 Task: Create a rule from the Recommended list, Task Added to this Project -> add SubTasks in the project BeaconWorks with SubTasks Gather and Analyse Requirements , Design and Implement Solution , System Test and UAT , Release to Production / Go Live
Action: Mouse moved to (911, 449)
Screenshot: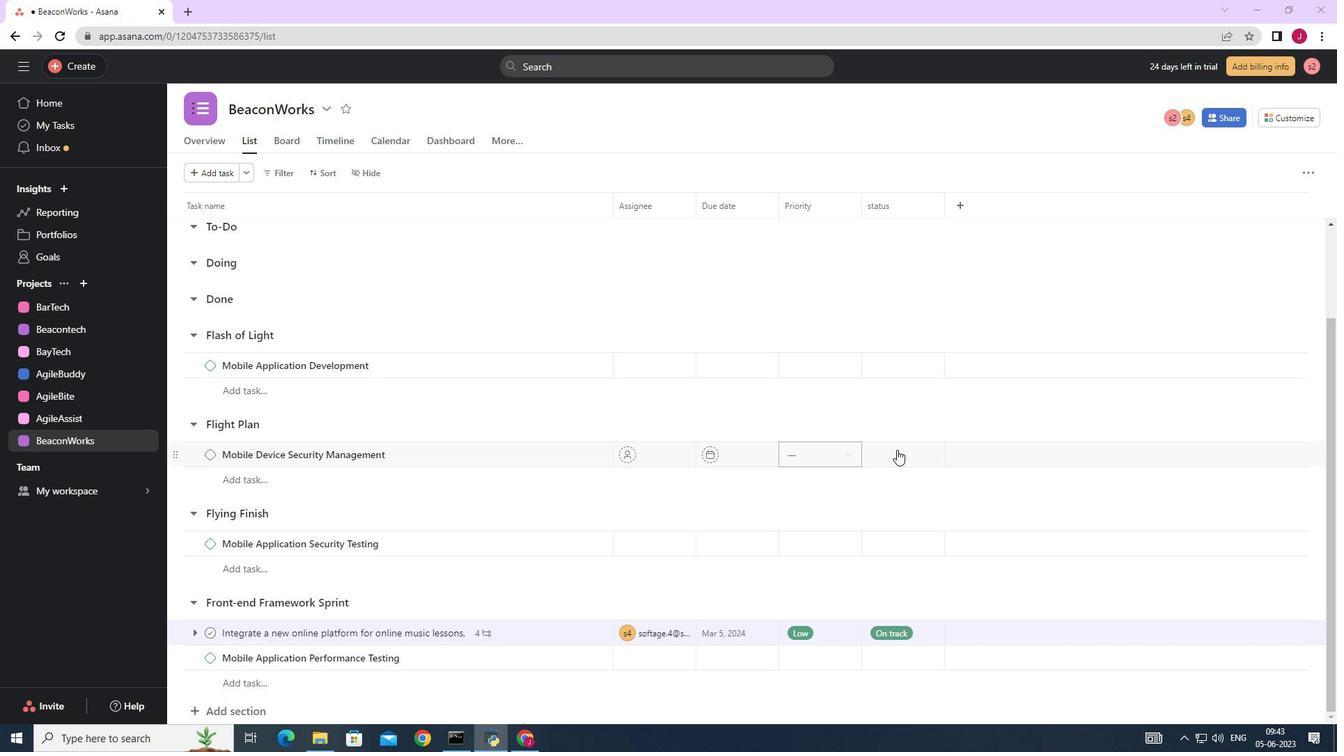 
Action: Mouse scrolled (911, 449) with delta (0, 0)
Screenshot: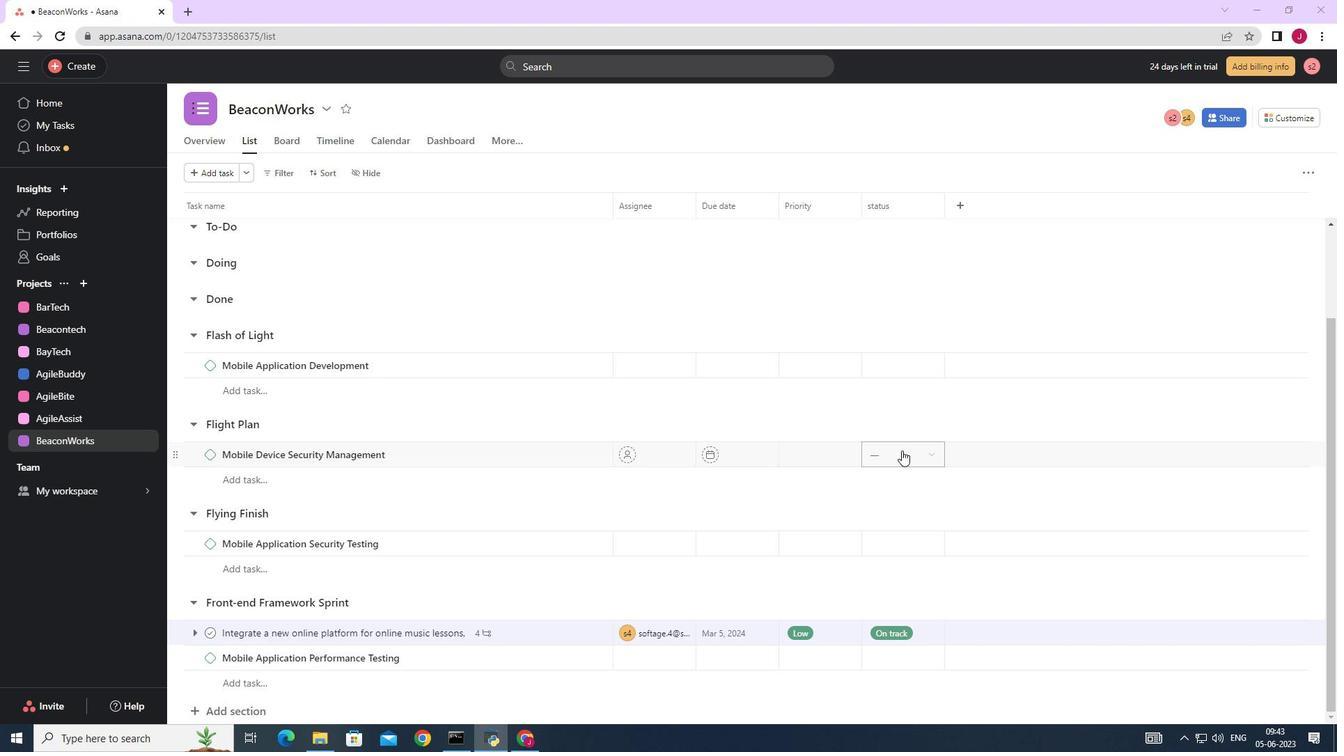 
Action: Mouse moved to (912, 450)
Screenshot: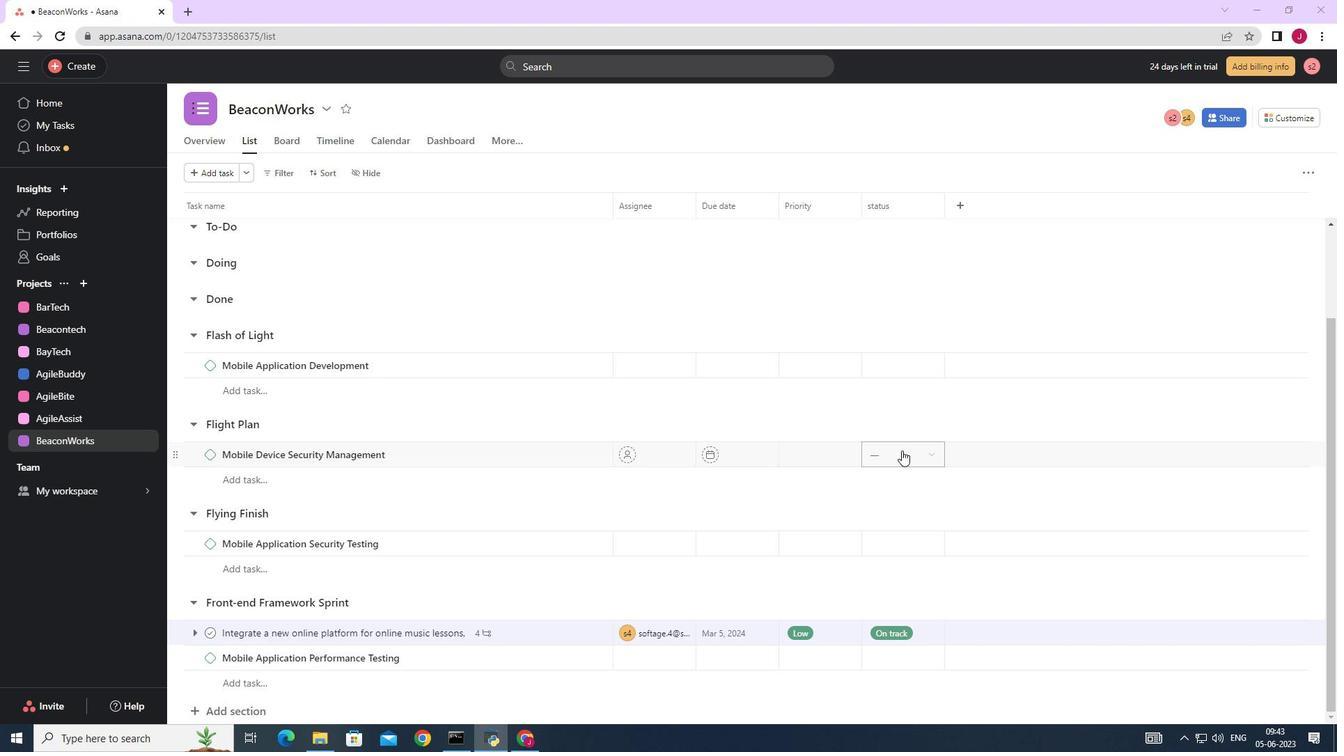 
Action: Mouse scrolled (912, 449) with delta (0, 0)
Screenshot: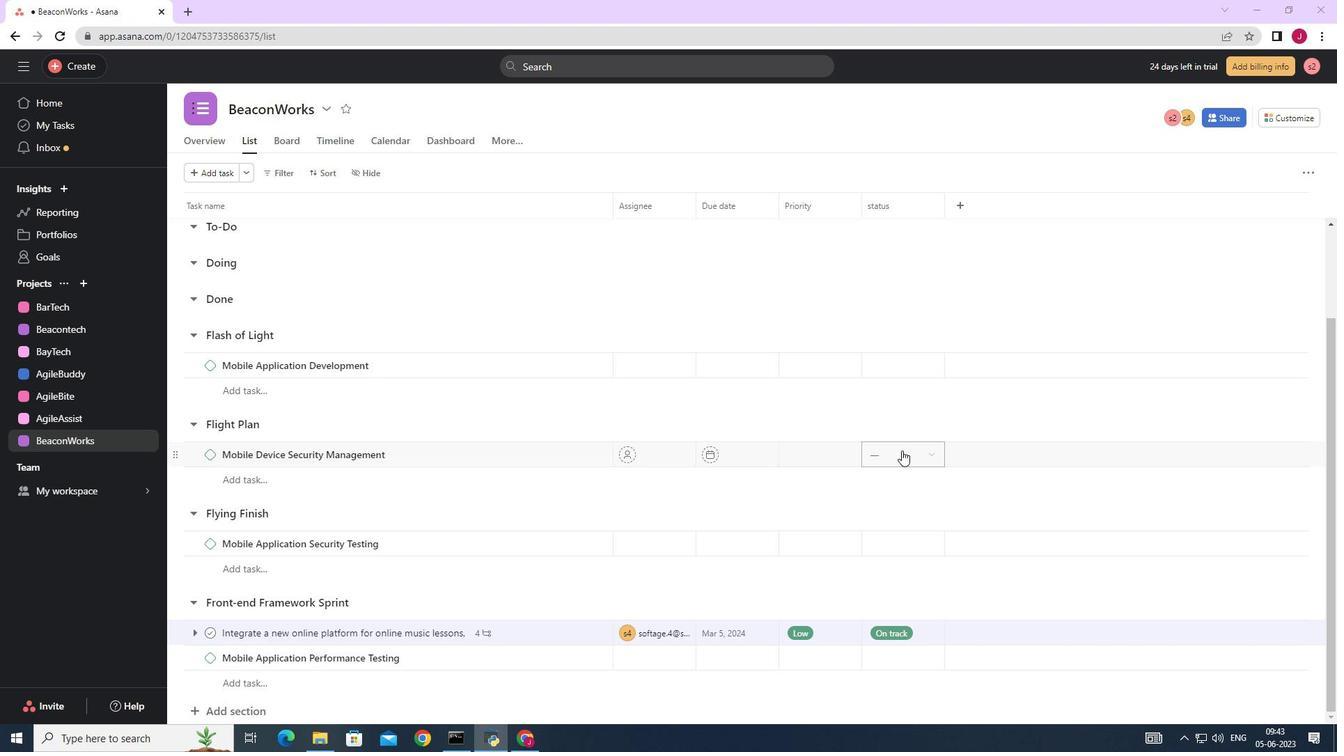 
Action: Mouse scrolled (912, 449) with delta (0, 0)
Screenshot: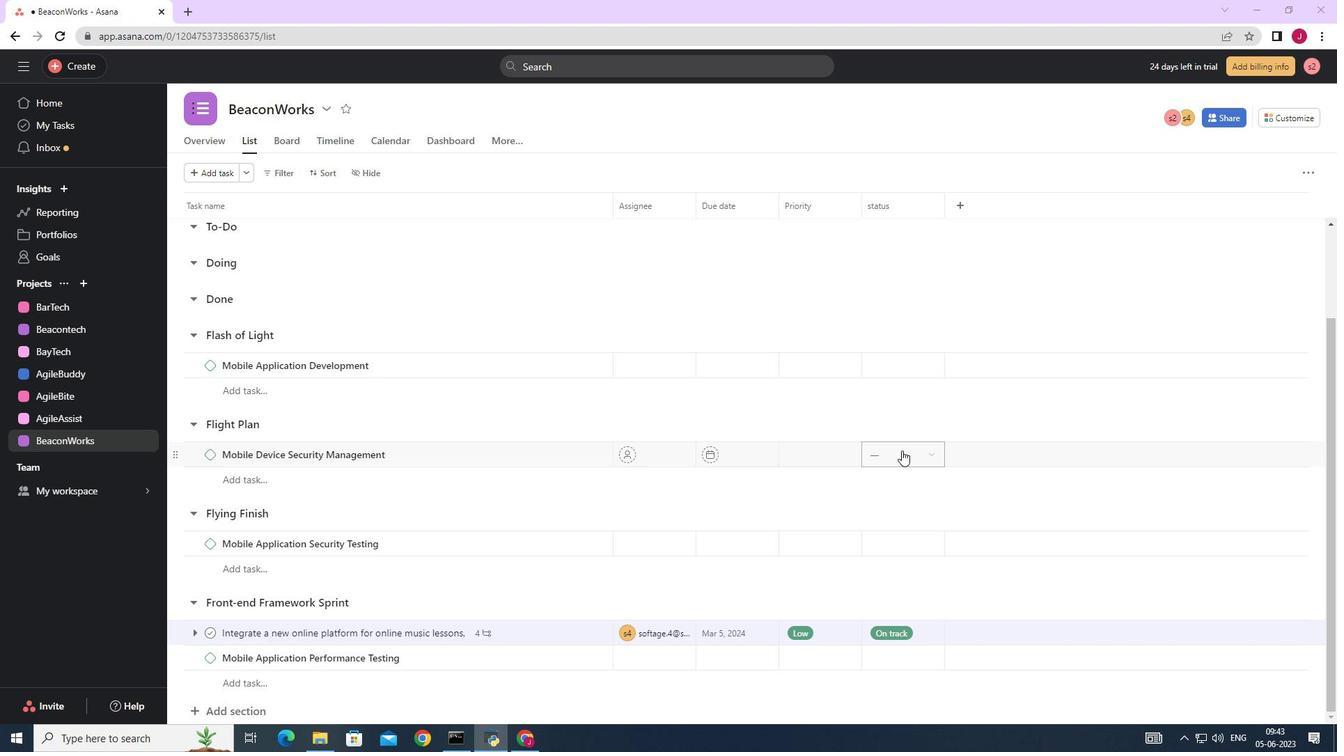 
Action: Mouse scrolled (912, 449) with delta (0, 0)
Screenshot: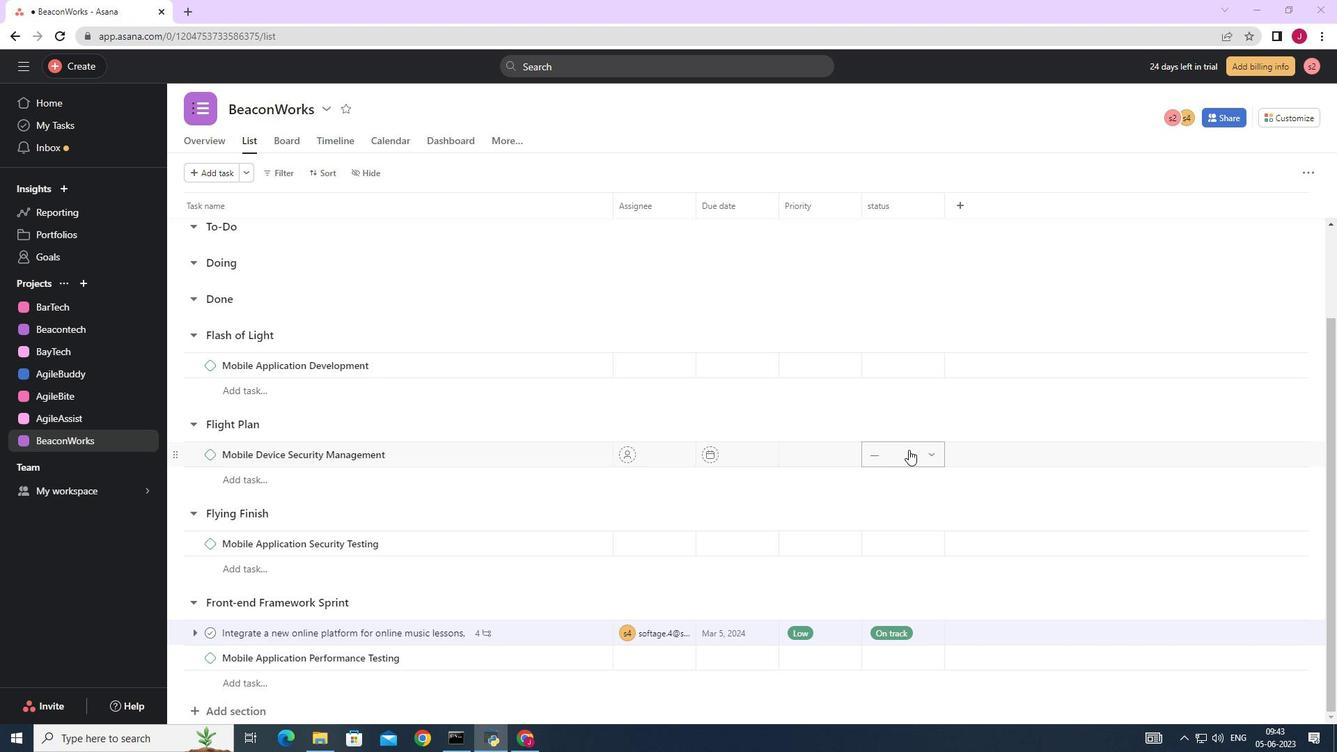 
Action: Mouse moved to (1003, 236)
Screenshot: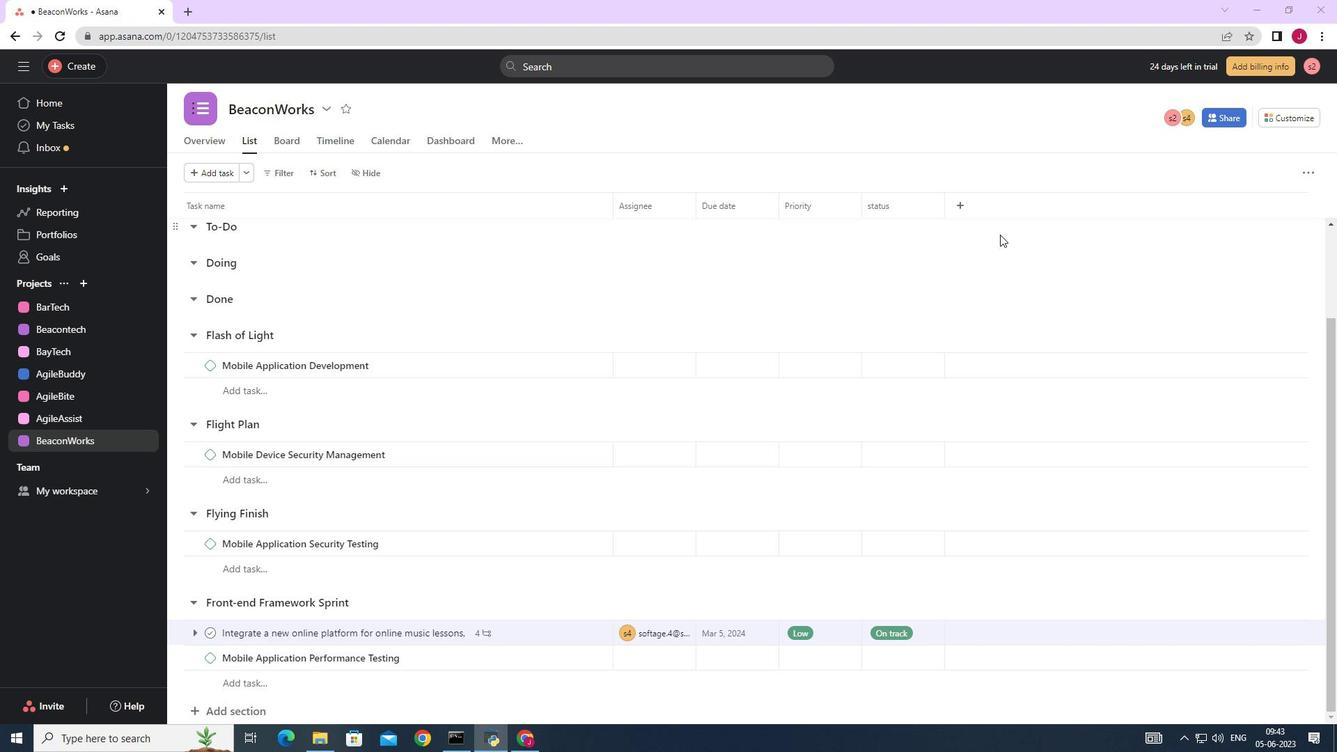 
Action: Mouse scrolled (1003, 237) with delta (0, 0)
Screenshot: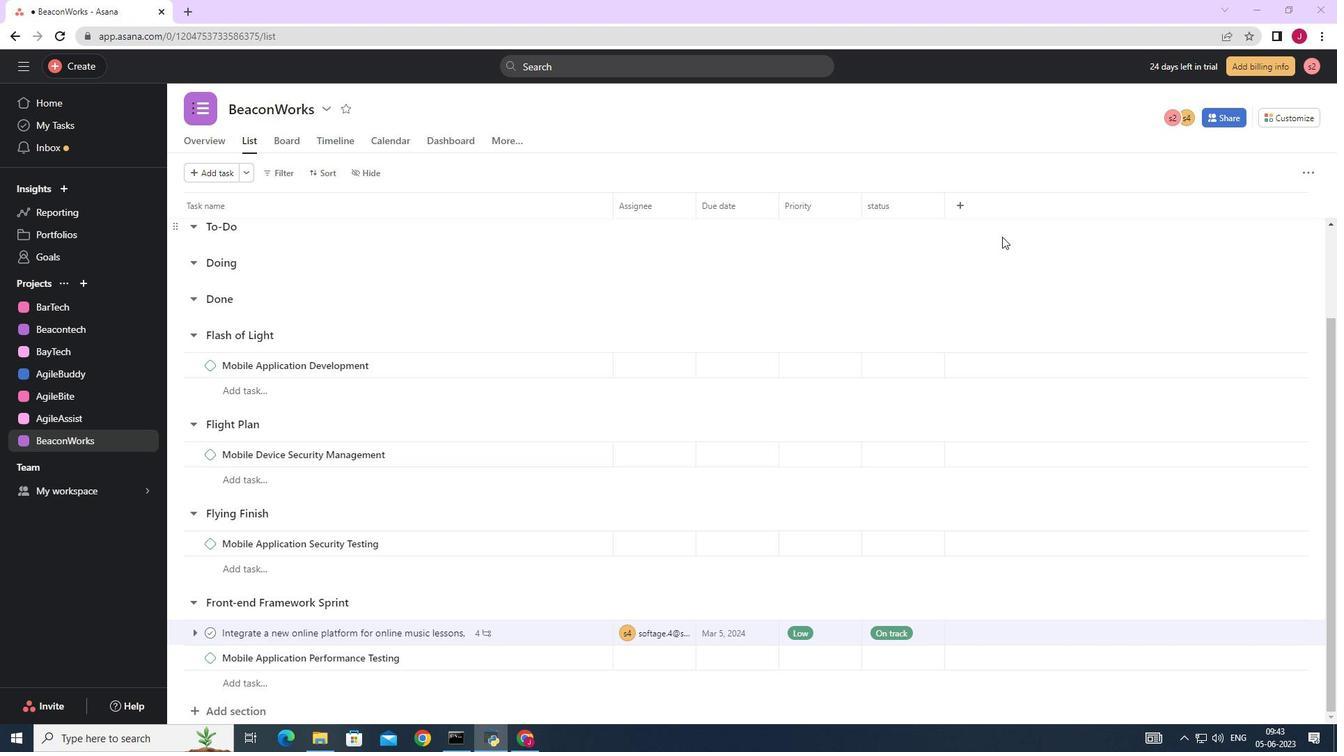 
Action: Mouse moved to (1295, 119)
Screenshot: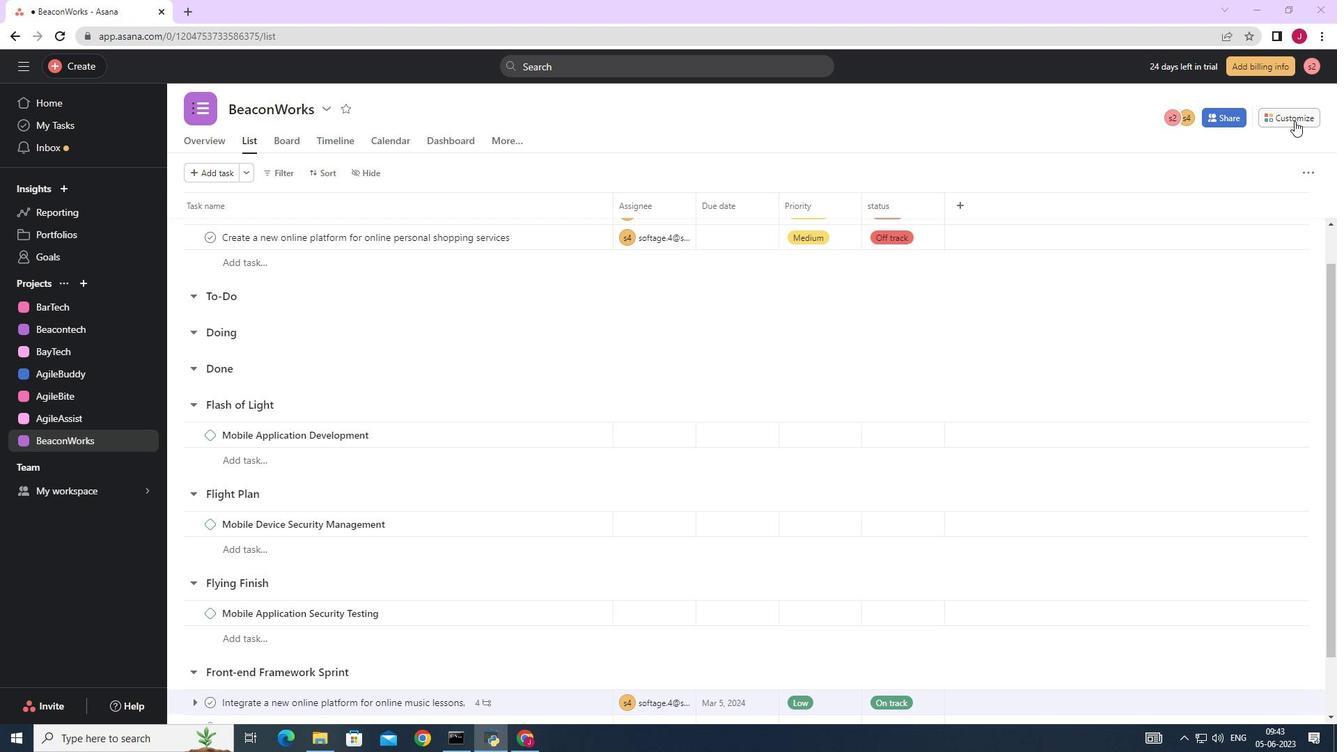 
Action: Mouse pressed left at (1295, 119)
Screenshot: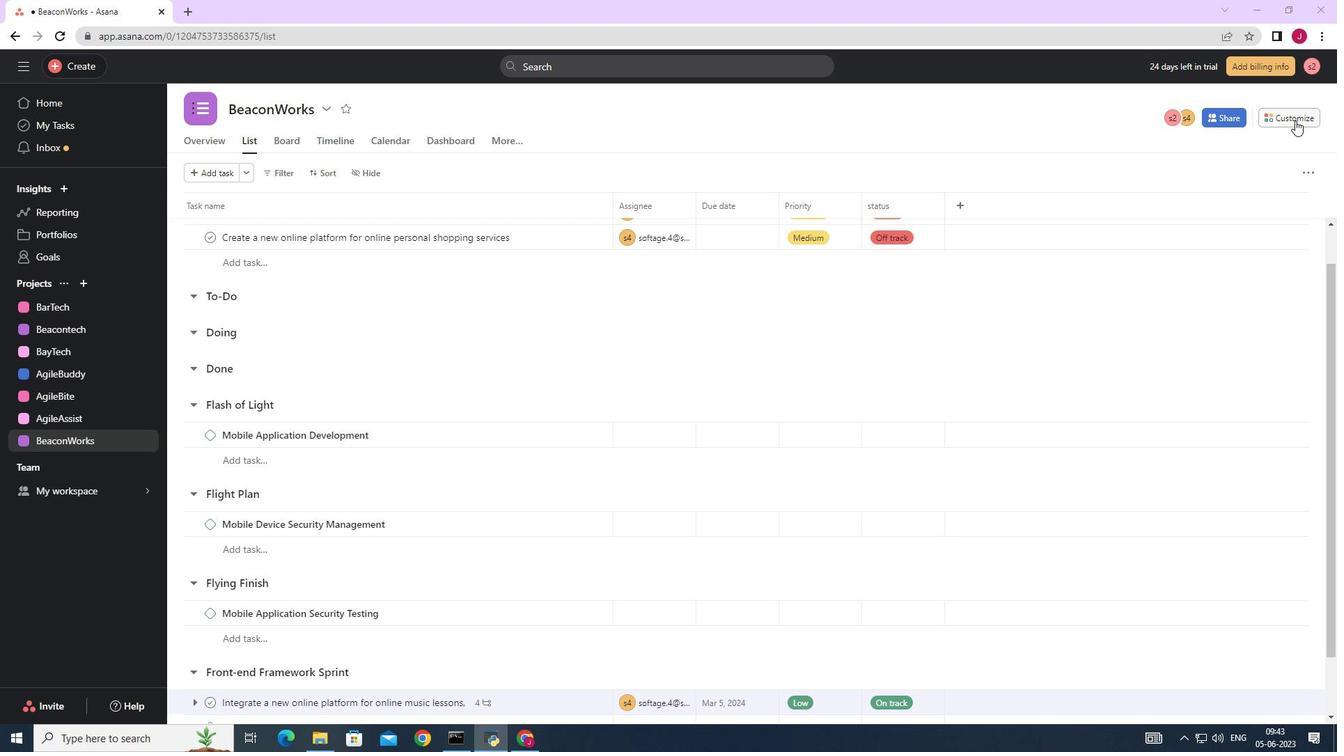 
Action: Mouse moved to (1042, 304)
Screenshot: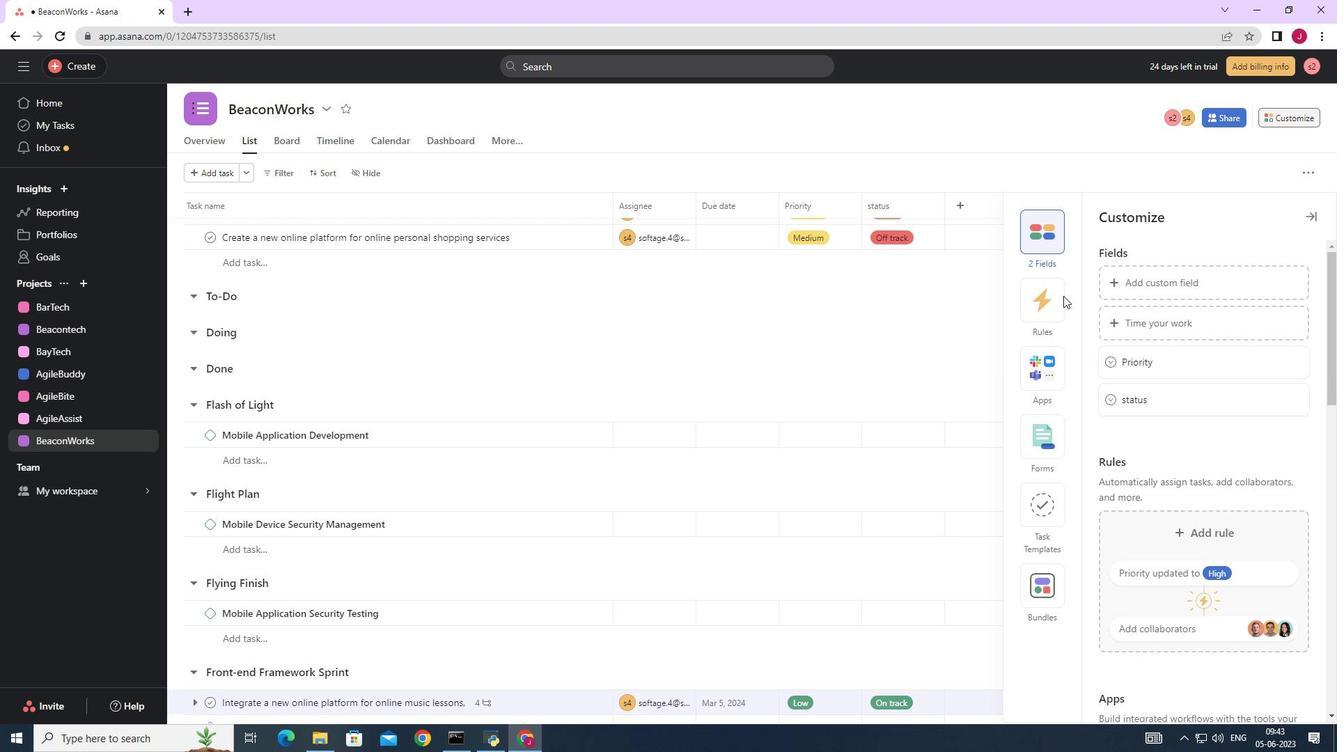 
Action: Mouse pressed left at (1042, 304)
Screenshot: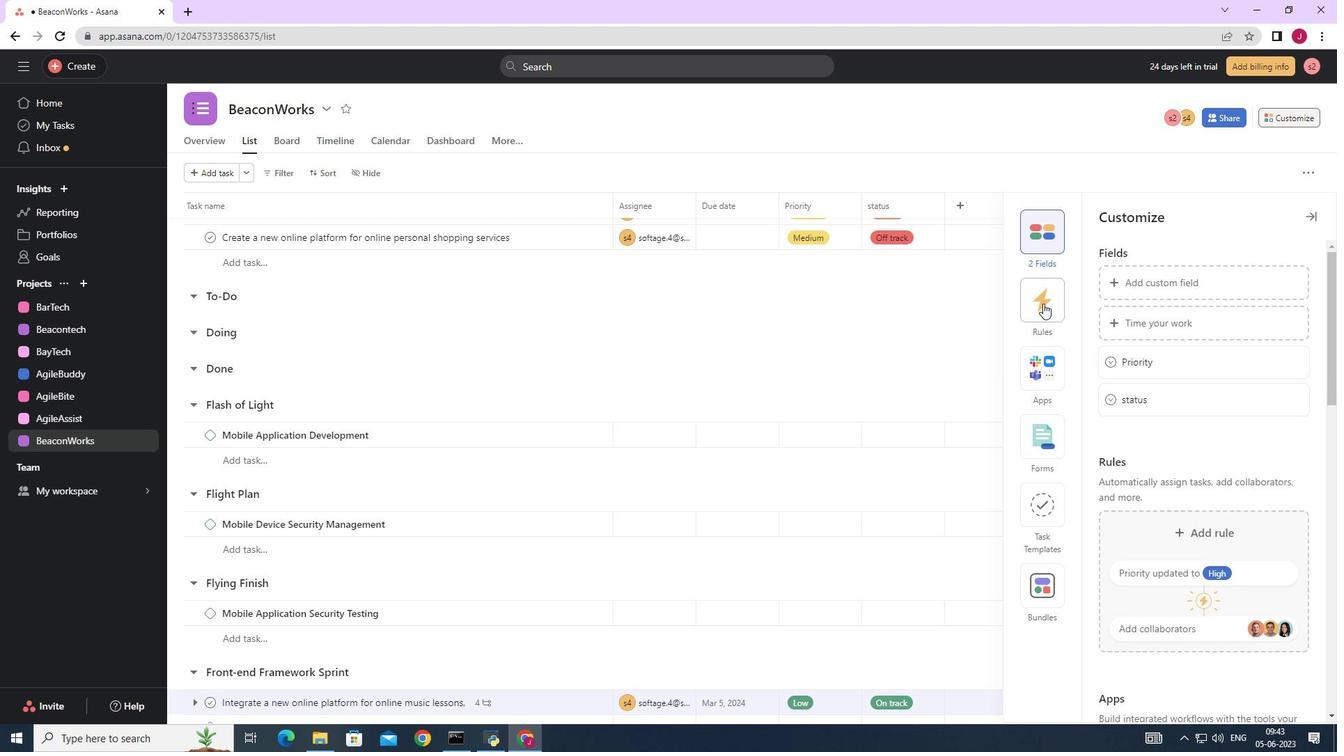 
Action: Mouse moved to (1176, 326)
Screenshot: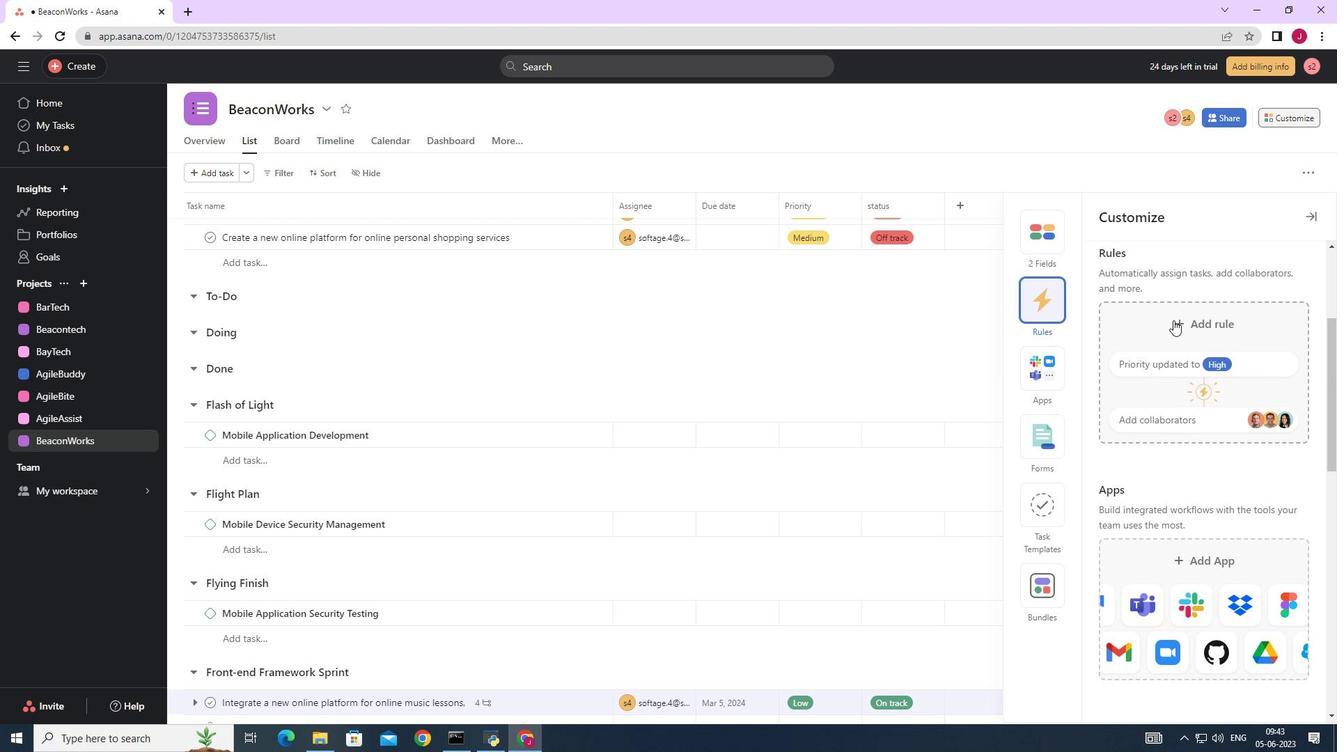 
Action: Mouse pressed left at (1176, 326)
Screenshot: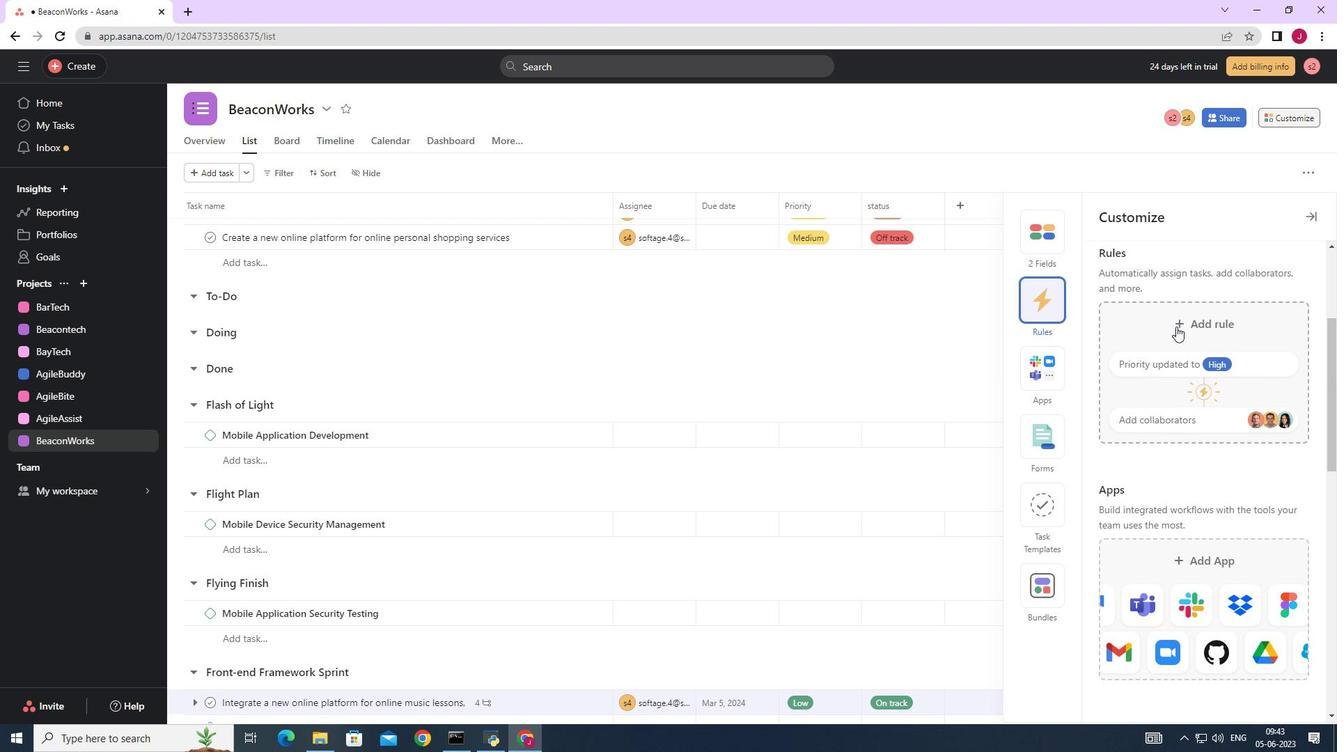 
Action: Mouse moved to (528, 215)
Screenshot: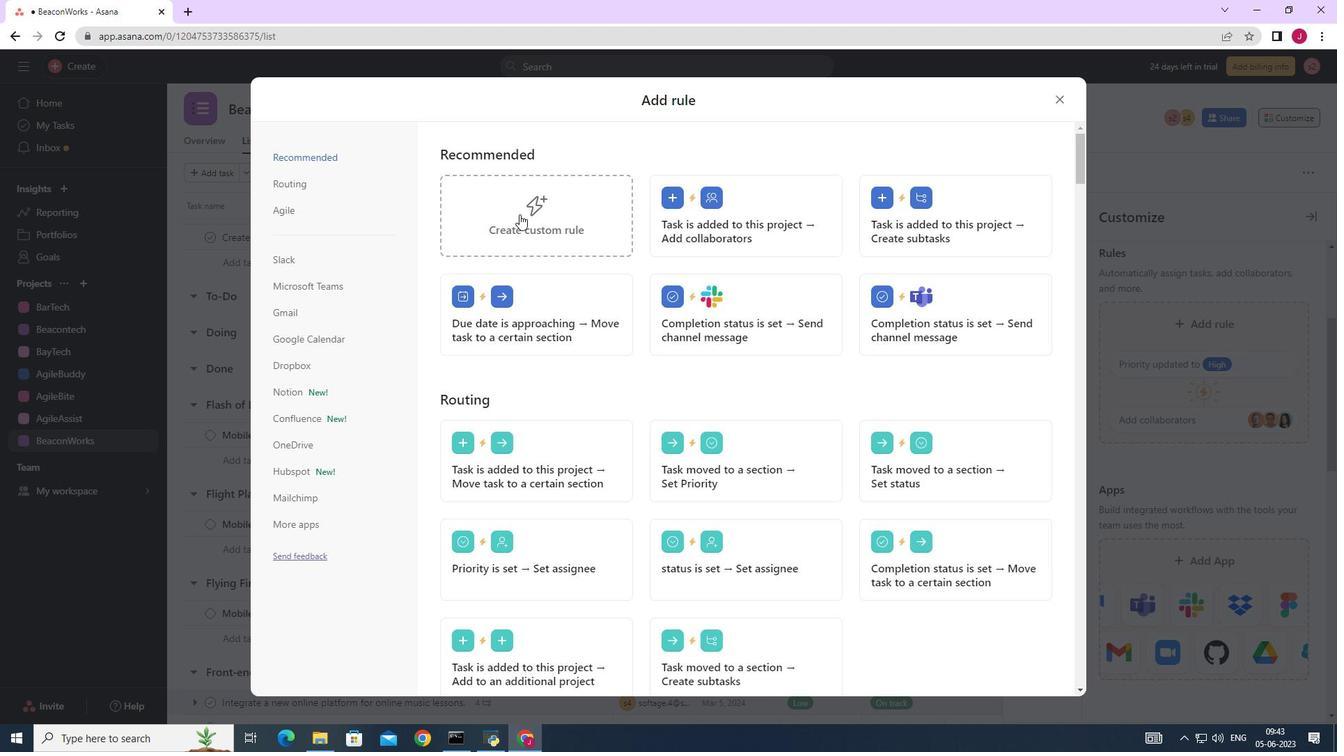 
Action: Mouse pressed left at (528, 215)
Screenshot: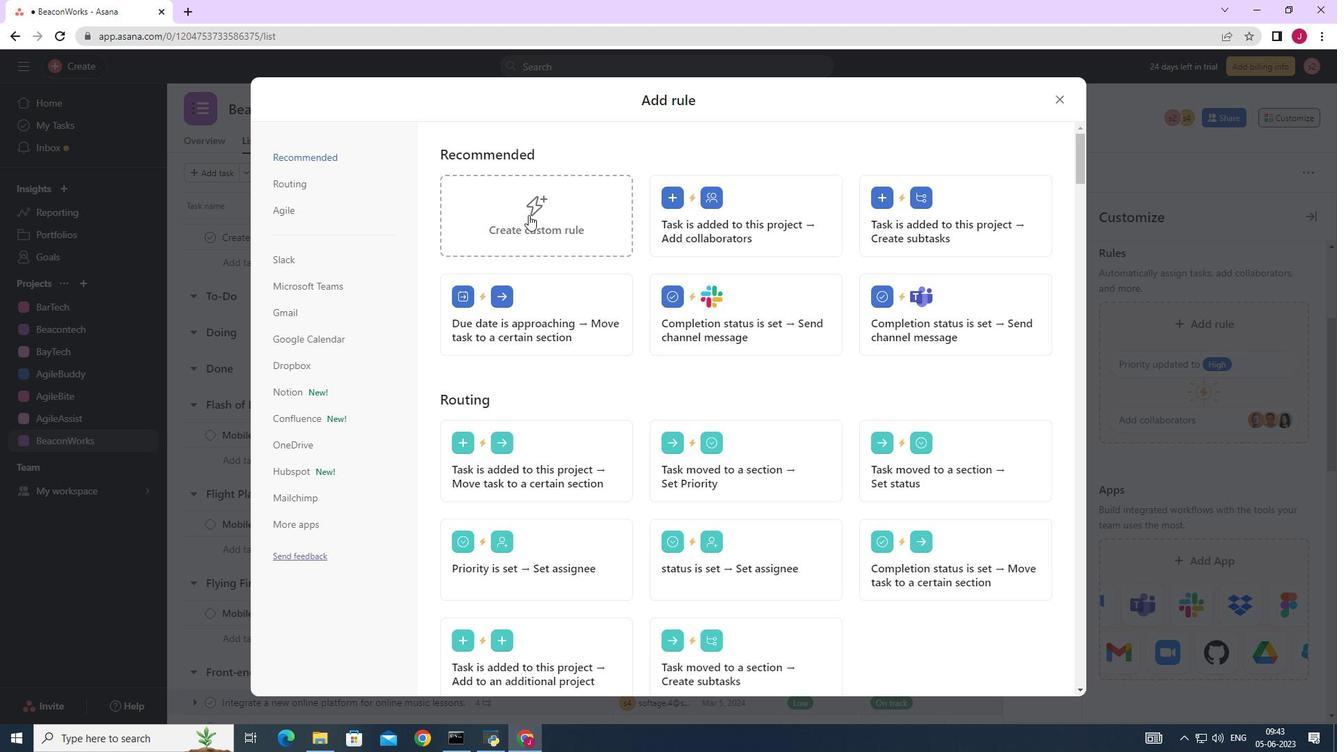 
Action: Mouse moved to (654, 367)
Screenshot: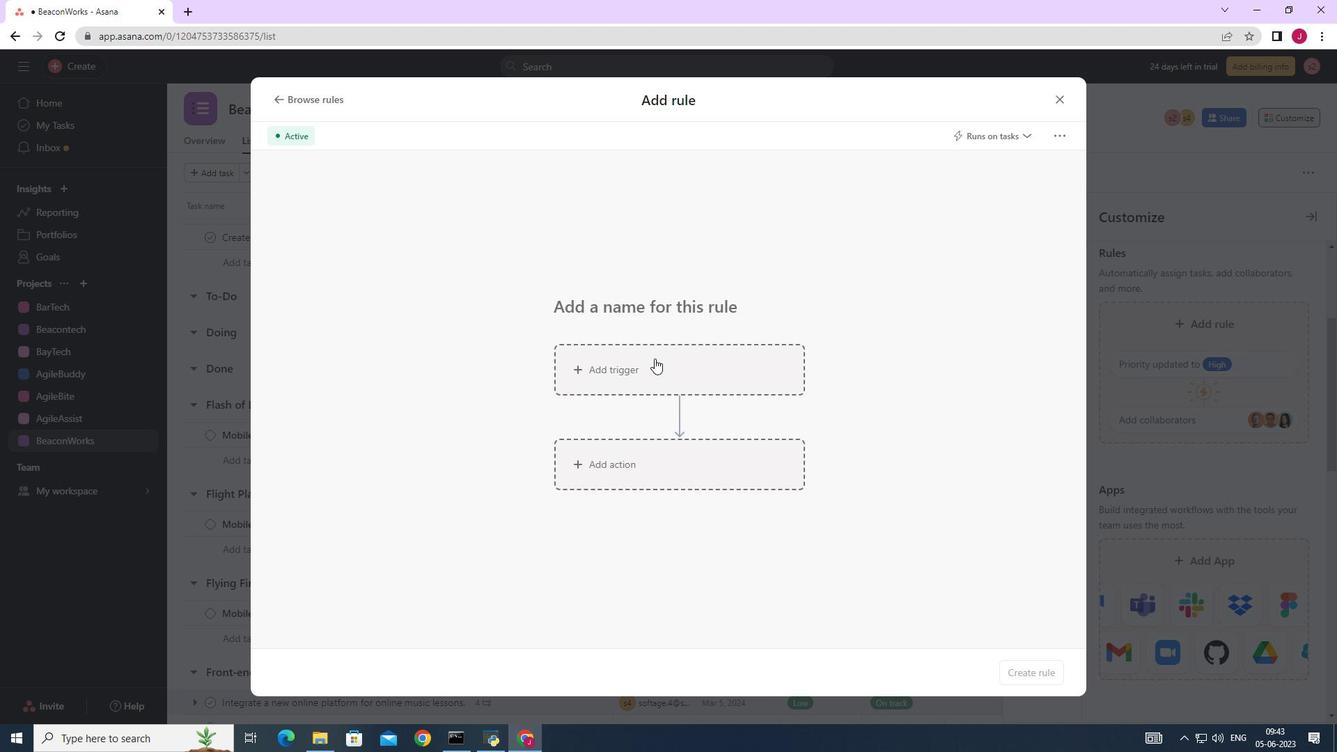 
Action: Mouse pressed left at (654, 367)
Screenshot: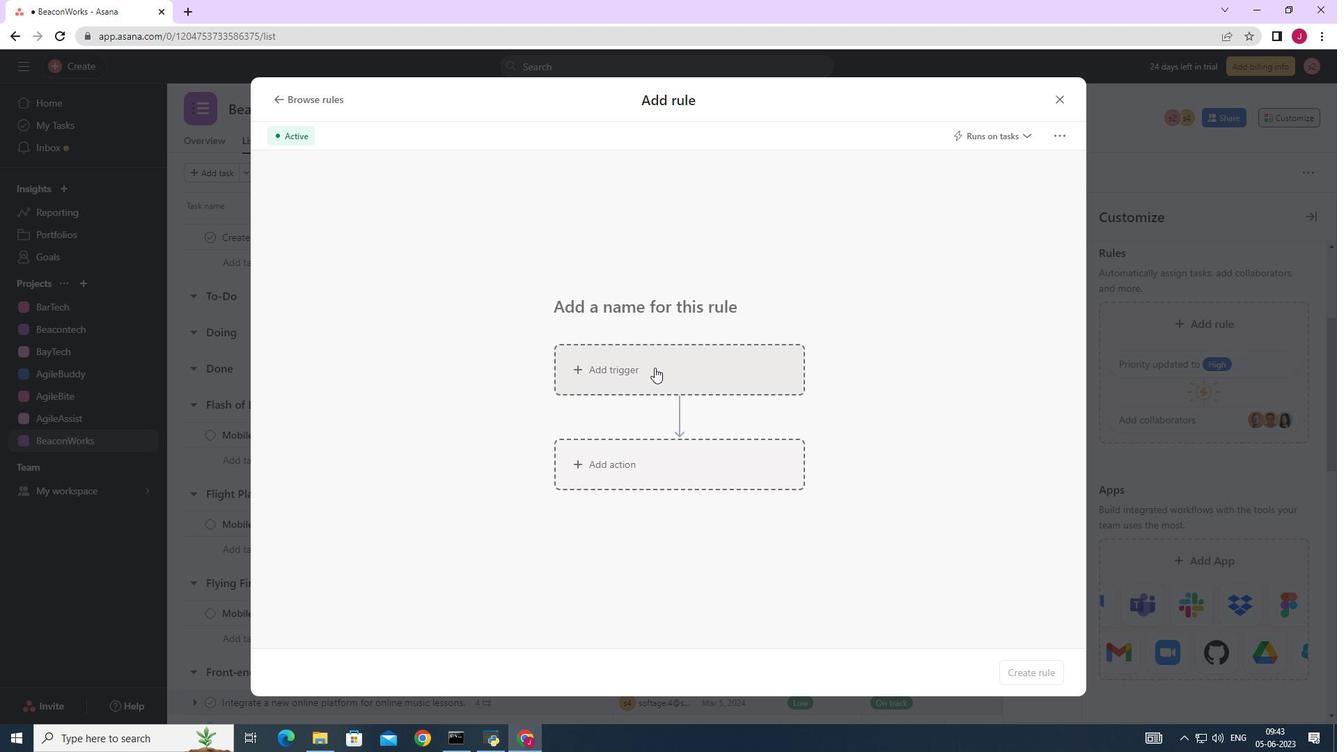 
Action: Mouse moved to (500, 463)
Screenshot: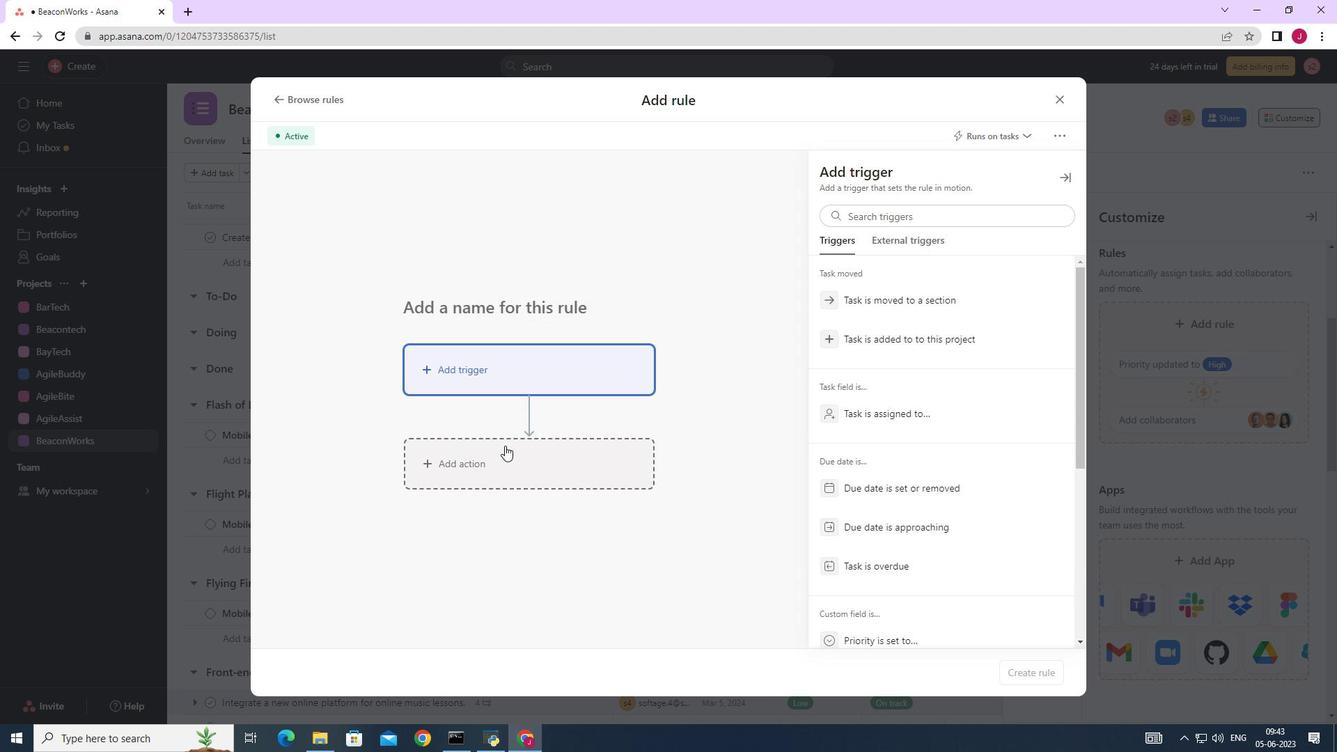 
Action: Mouse pressed left at (500, 463)
Screenshot: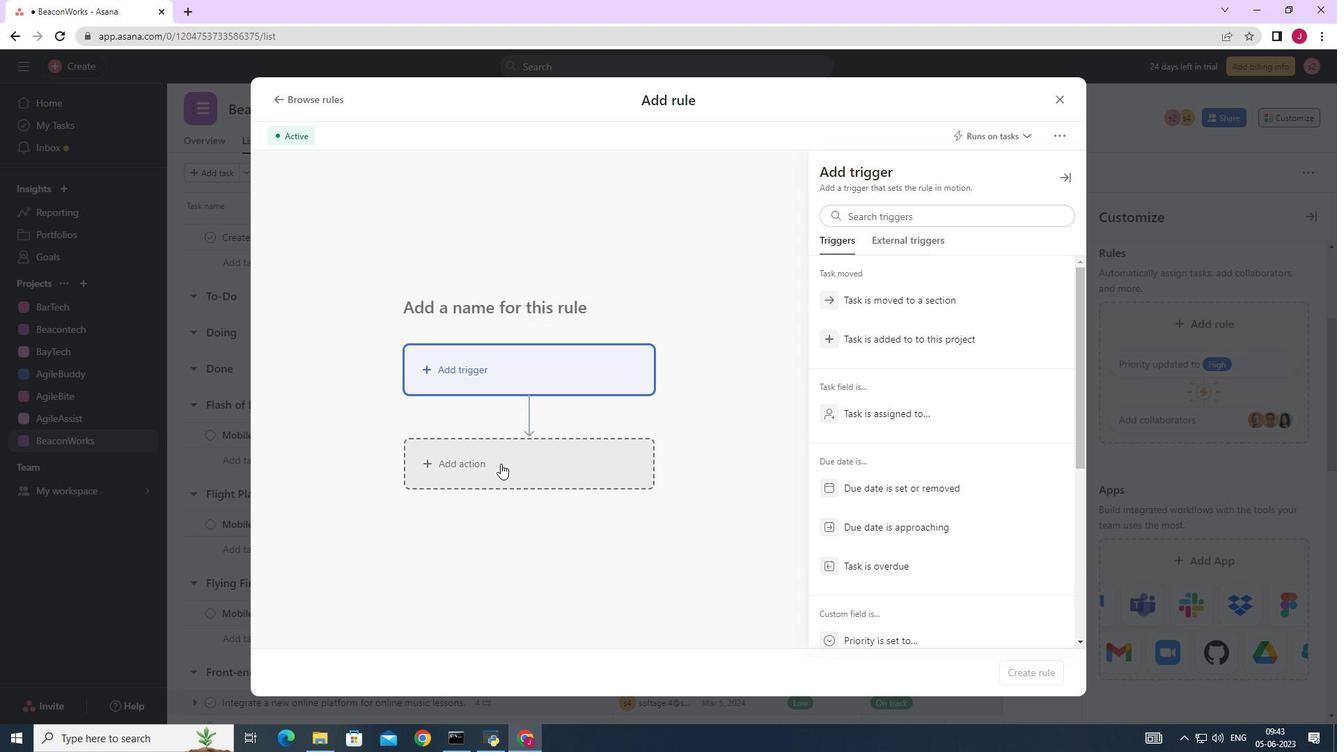 
Action: Mouse moved to (977, 341)
Screenshot: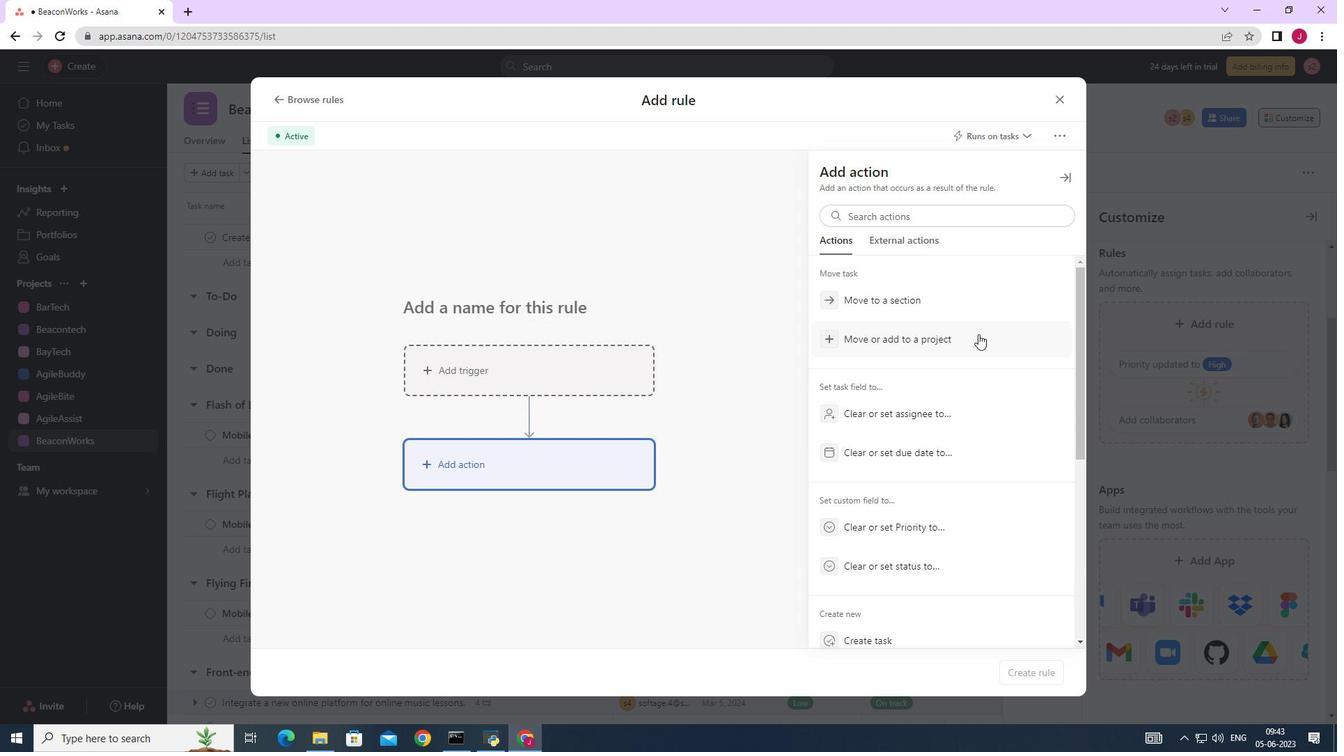
Action: Mouse scrolled (977, 340) with delta (0, 0)
Screenshot: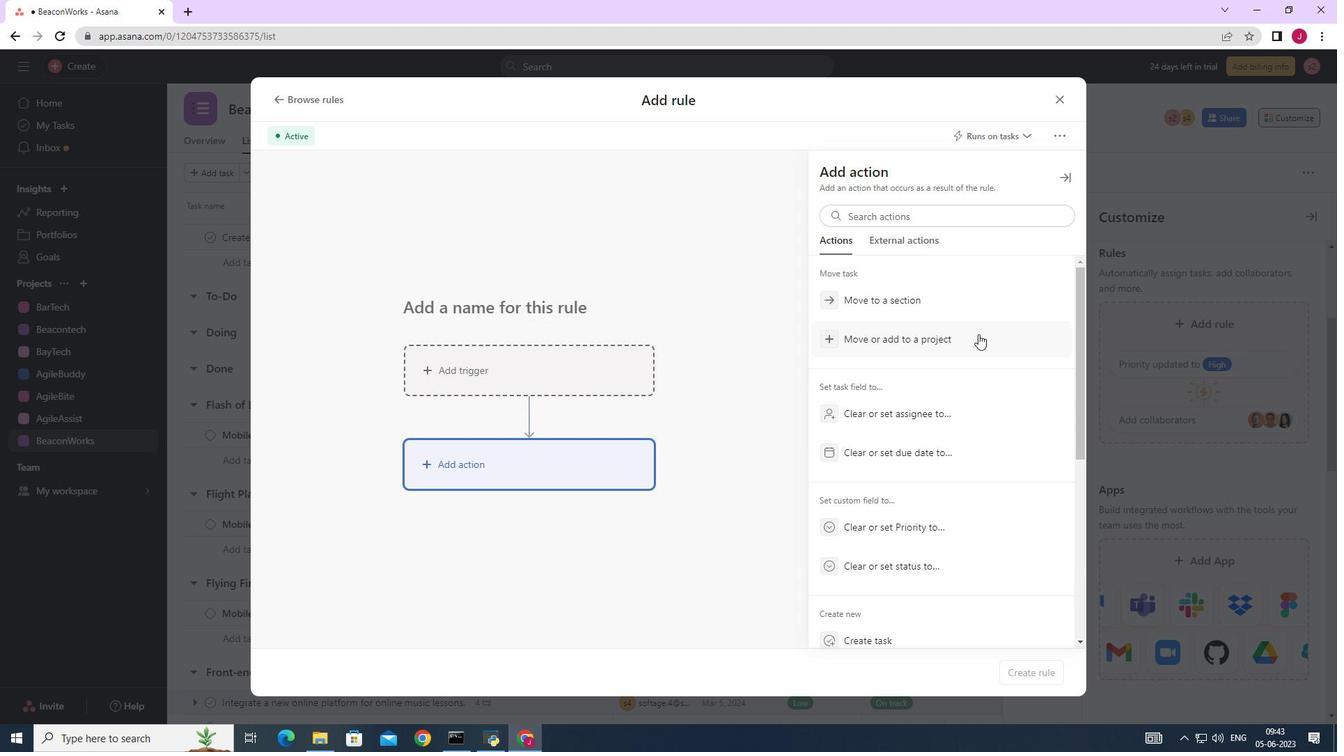 
Action: Mouse scrolled (977, 340) with delta (0, 0)
Screenshot: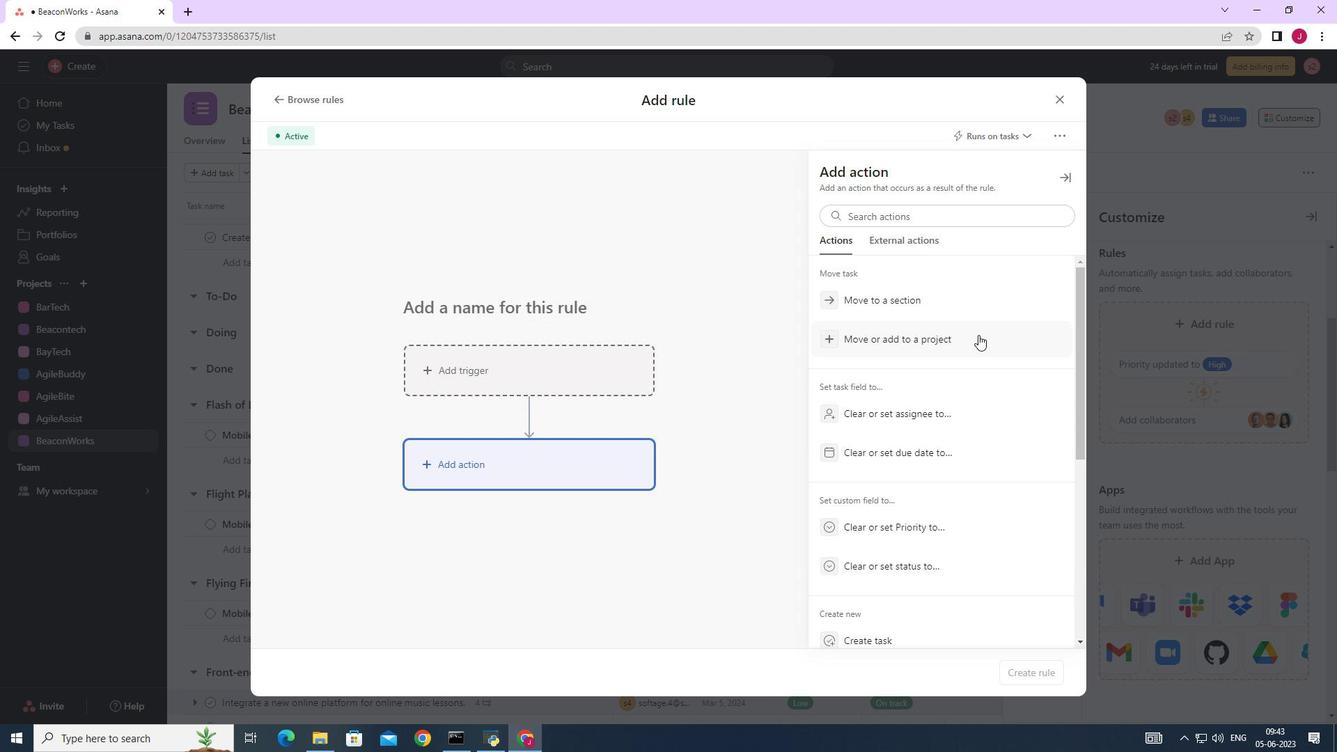 
Action: Mouse moved to (971, 351)
Screenshot: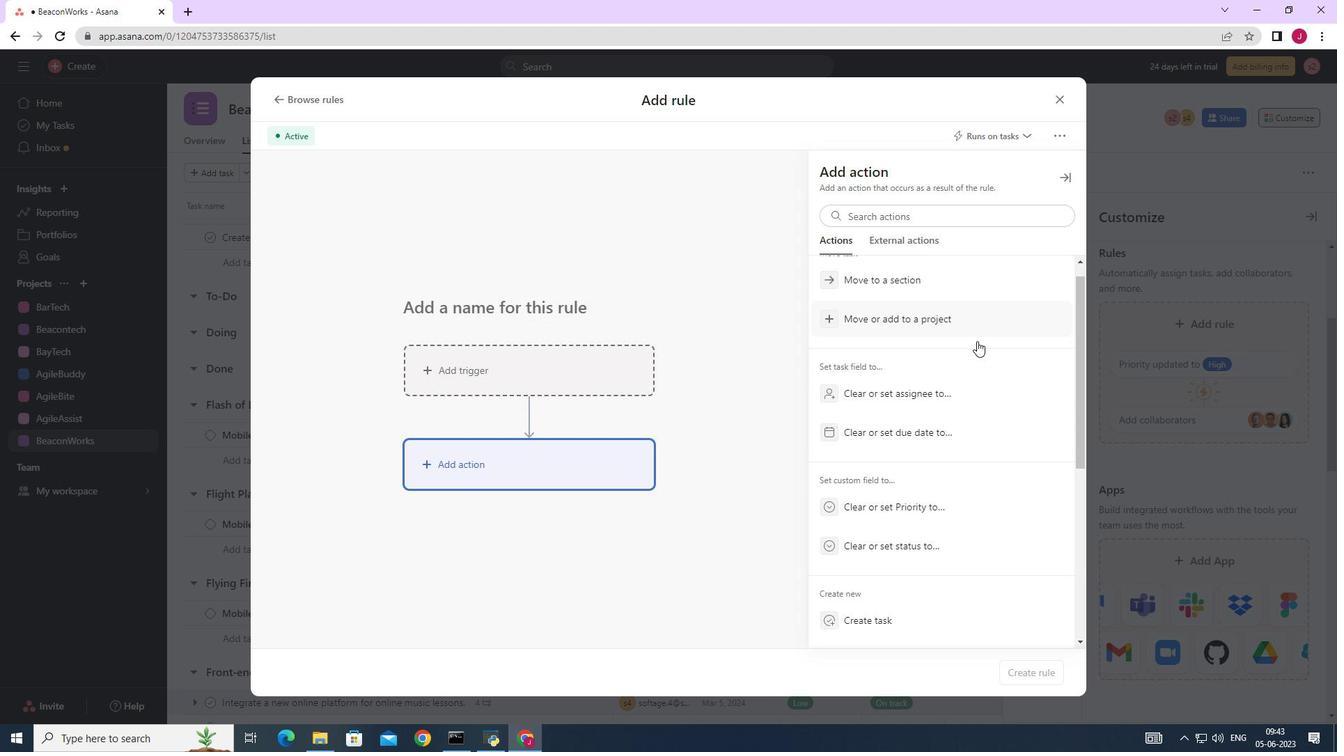 
Action: Mouse scrolled (975, 343) with delta (0, 0)
Screenshot: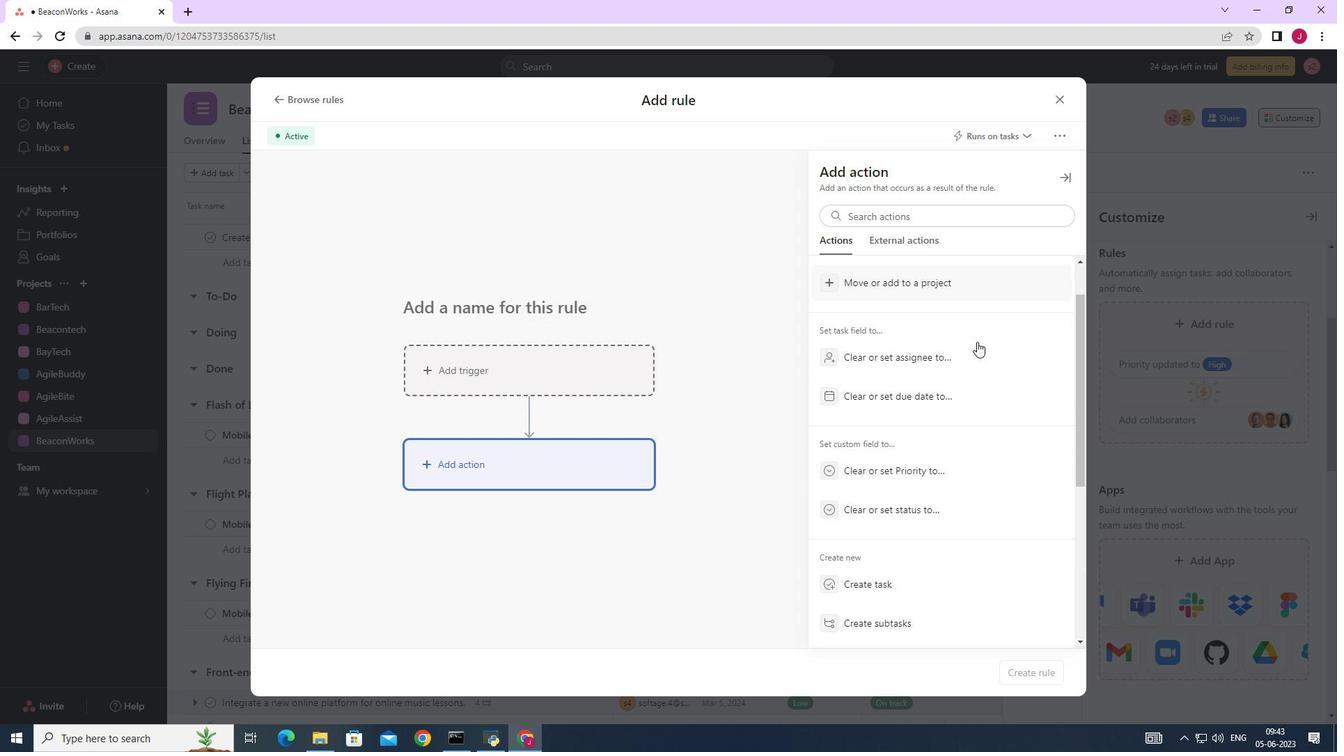 
Action: Mouse moved to (885, 468)
Screenshot: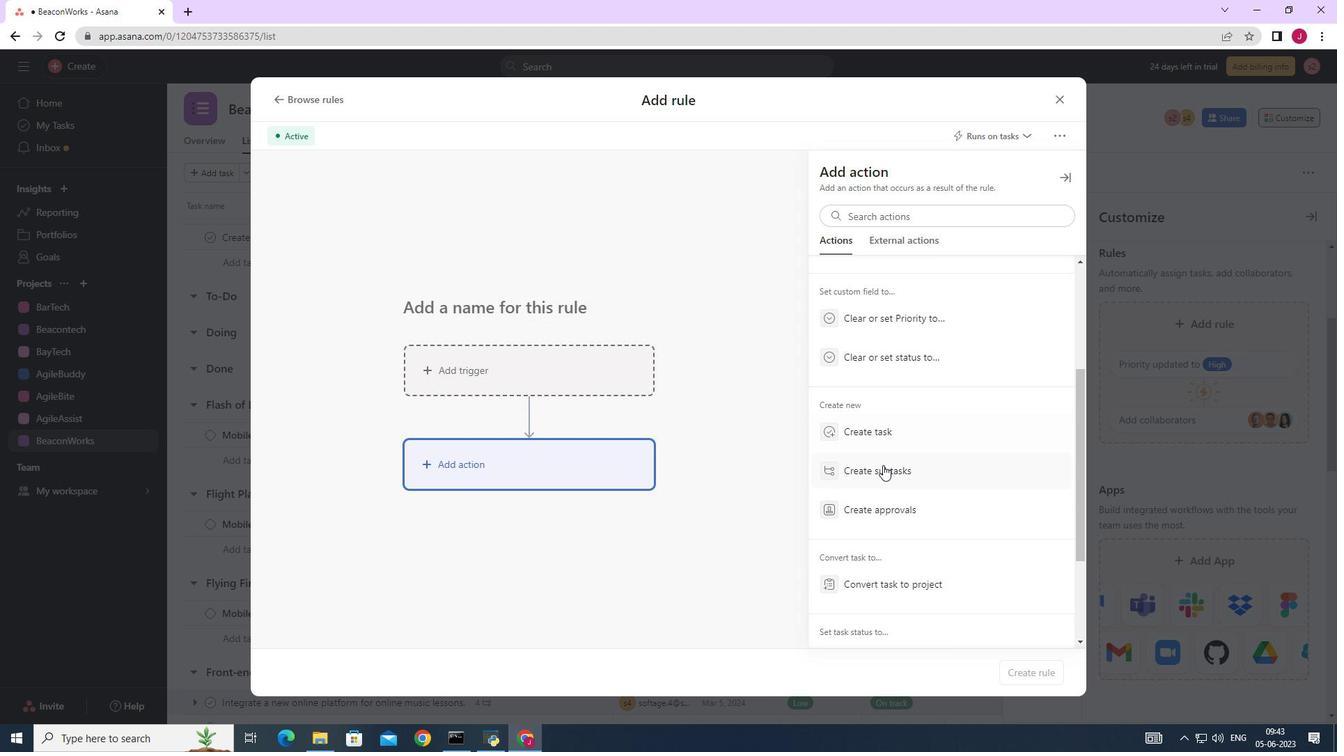 
Action: Mouse pressed left at (885, 468)
Screenshot: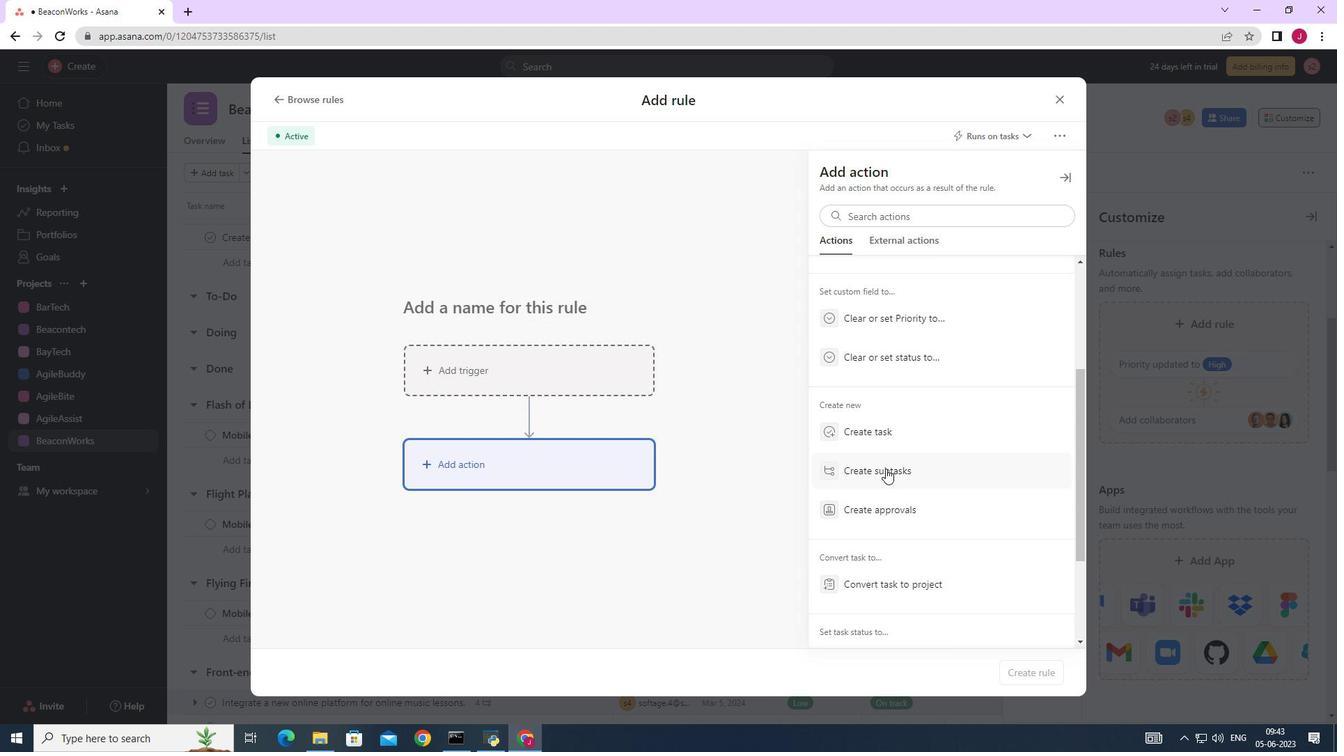
Action: Mouse moved to (902, 215)
Screenshot: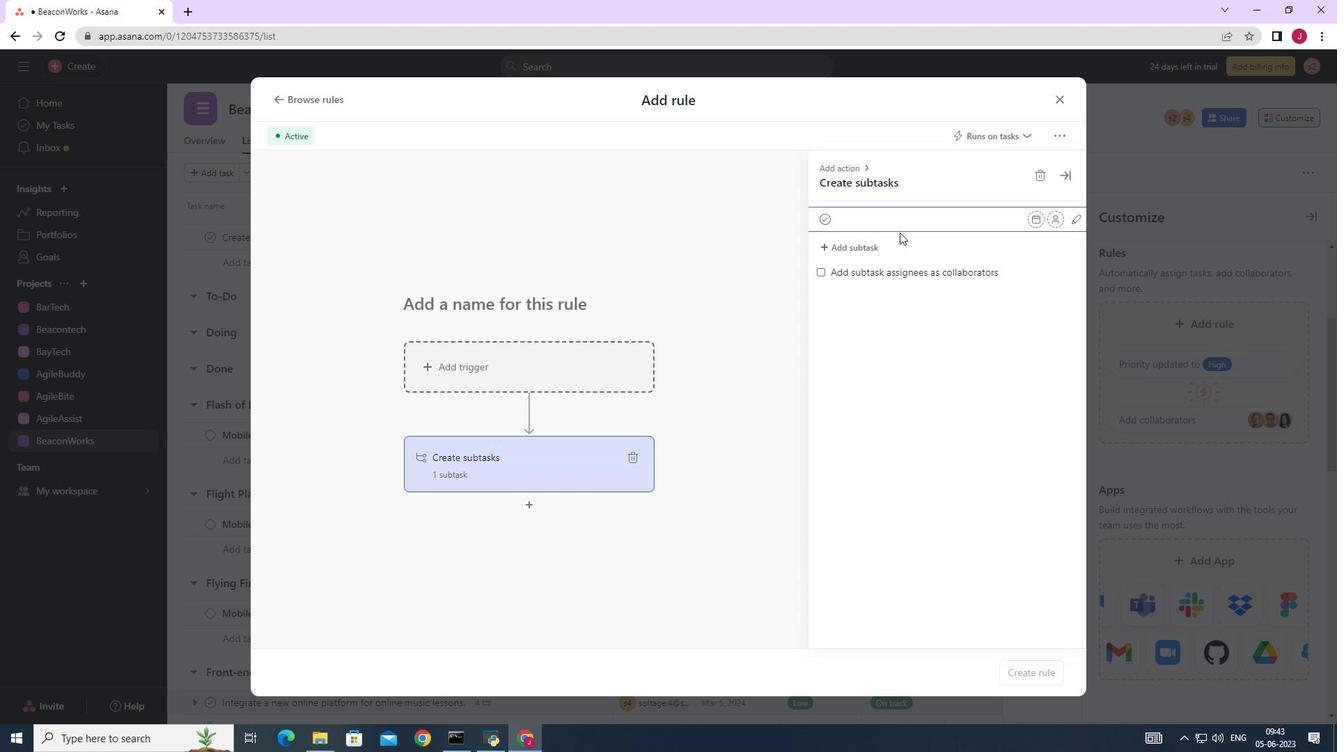 
Action: Key pressed <Key.caps_lock>G<Key.caps_lock>ather<Key.space>and<Key.space><Key.caps_lock>A<Key.caps_lock>nalyse<Key.space><Key.caps_lock>R<Key.caps_lock>equirements<Key.enter><Key.caps_lock>D<Key.caps_lock>esign<Key.space>and<Key.space><Key.caps_lock>I<Key.caps_lock>mplement<Key.space><Key.caps_lock>S<Key.caps_lock>olution<Key.enter><Key.caps_lock>S<Key.caps_lock>ystem<Key.space><Key.caps_lock>T<Key.caps_lock>est<Key.space>and<Key.space><Key.caps_lock>UAT<Key.enter><Key.caps_lock><Key.caps_lock>R<Key.caps_lock>elease<Key.space>tp<Key.backspace>o<Key.space>production<Key.space>/<Key.space><Key.caps_lock>G<Key.caps_lock>o<Key.space><Key.caps_lock>L<Key.caps_lock>ive<Key.enter>
Screenshot: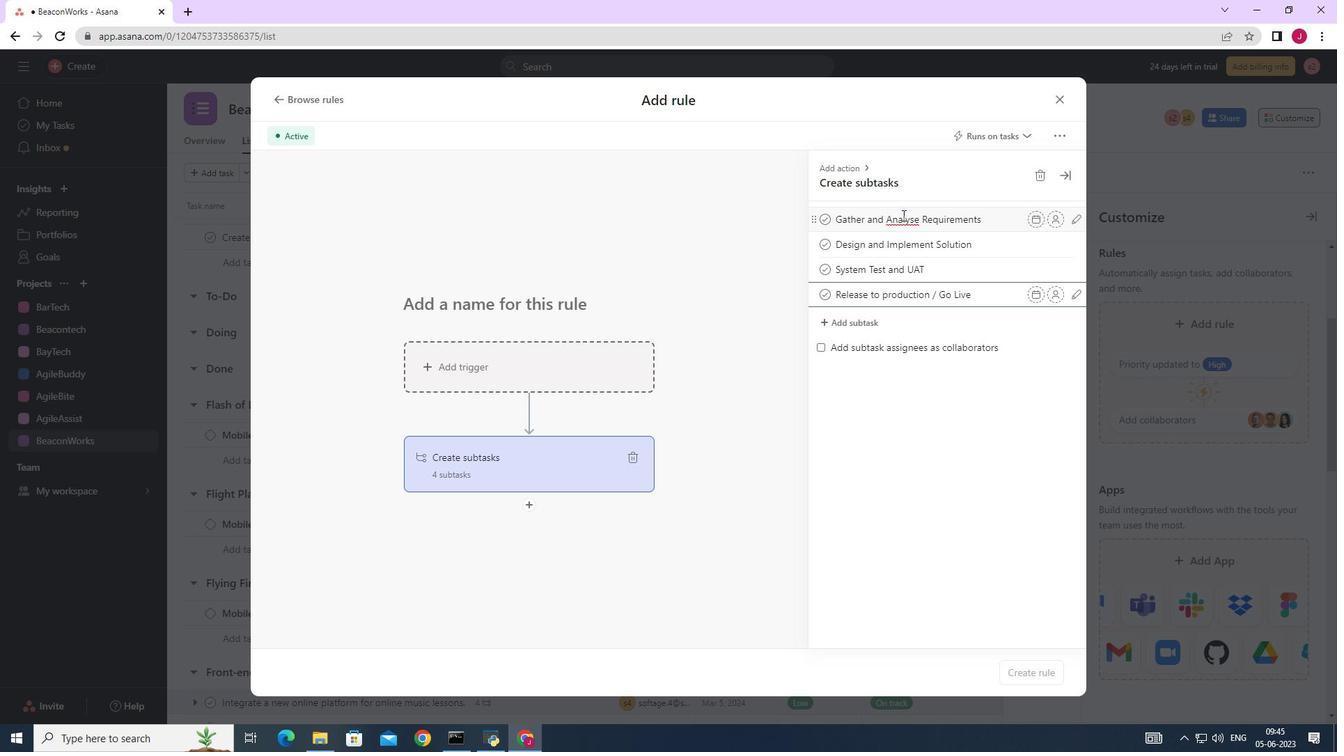 
Action: Mouse moved to (1062, 96)
Screenshot: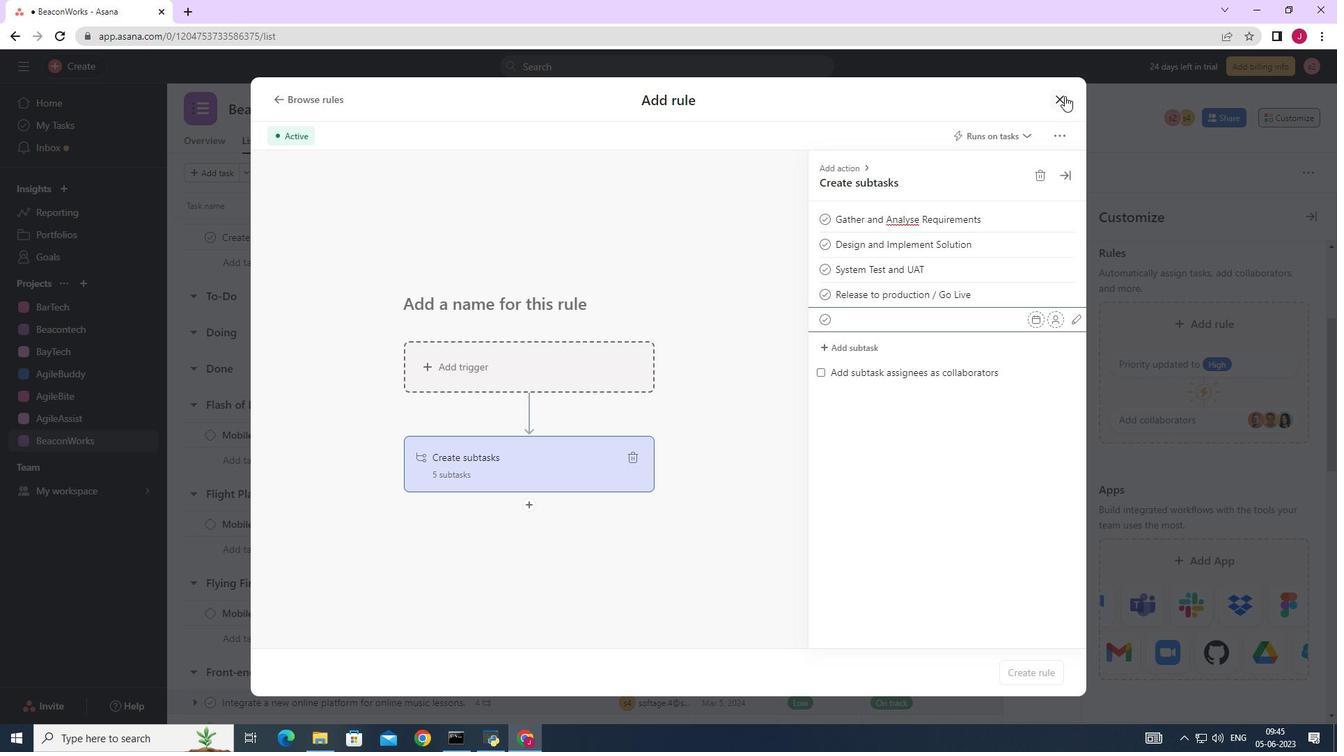 
Action: Mouse pressed left at (1062, 96)
Screenshot: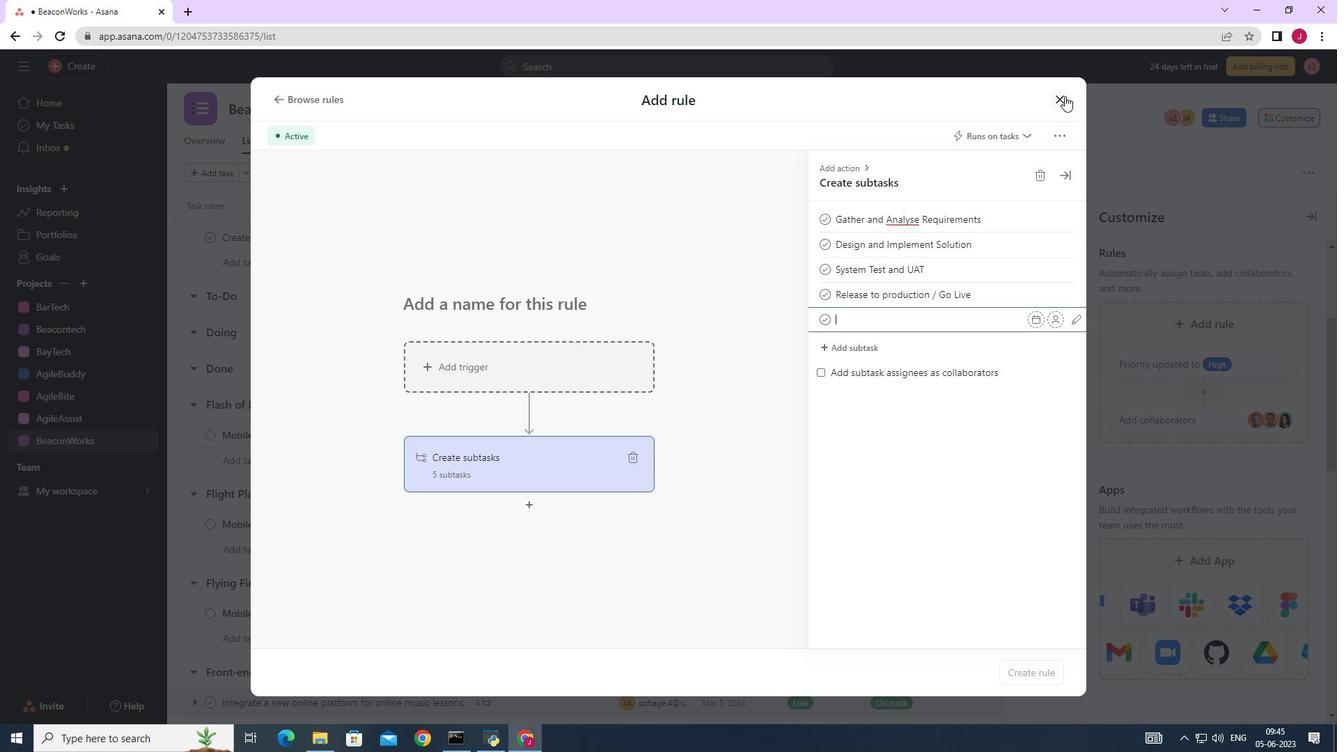 
Action: Mouse moved to (1059, 96)
Screenshot: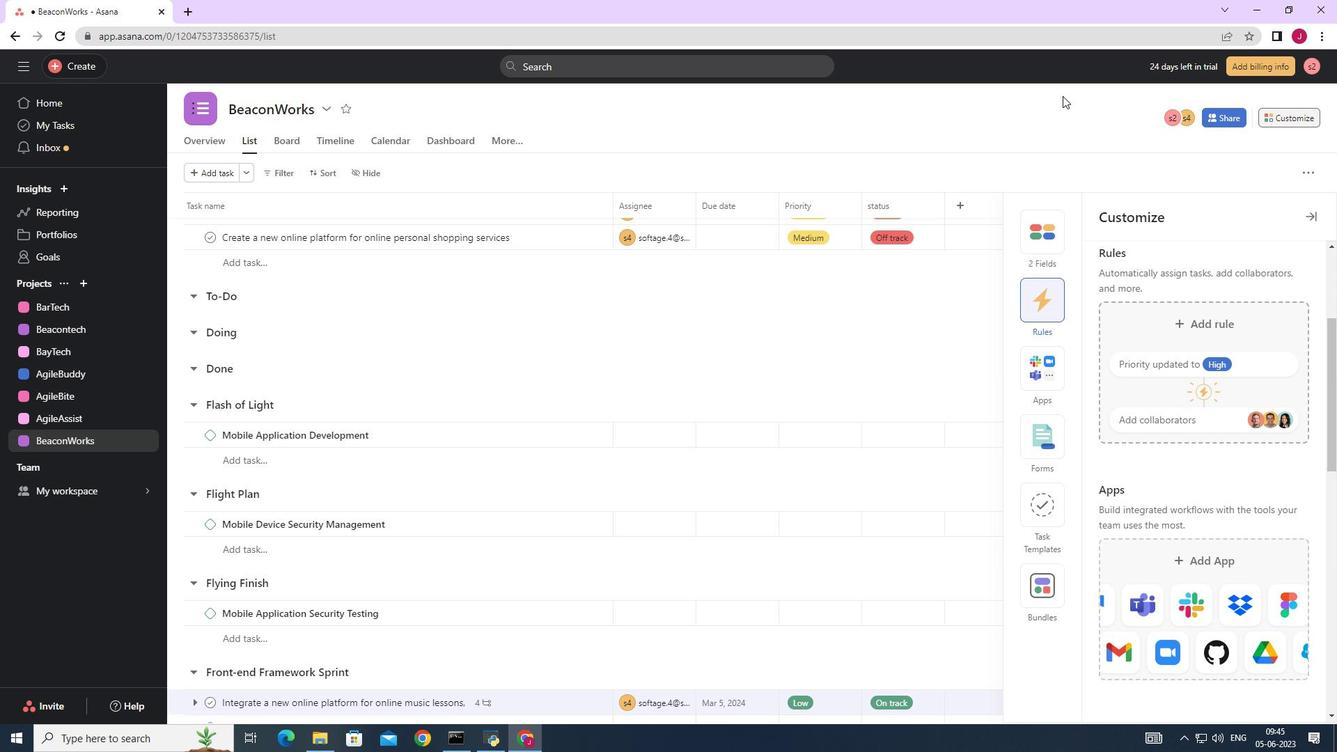 
